 Task: Create a section Flying Finish and in the section, add a milestone Mobile Application Security Testing in the project BeaconWorks
Action: Mouse moved to (604, 425)
Screenshot: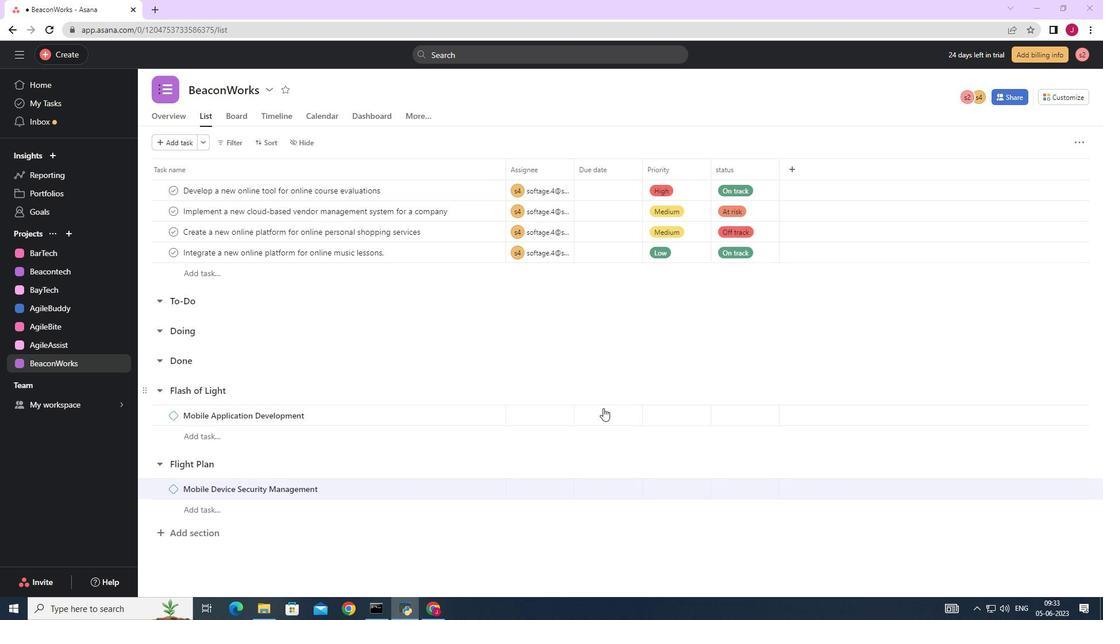
Action: Mouse scrolled (604, 424) with delta (0, 0)
Screenshot: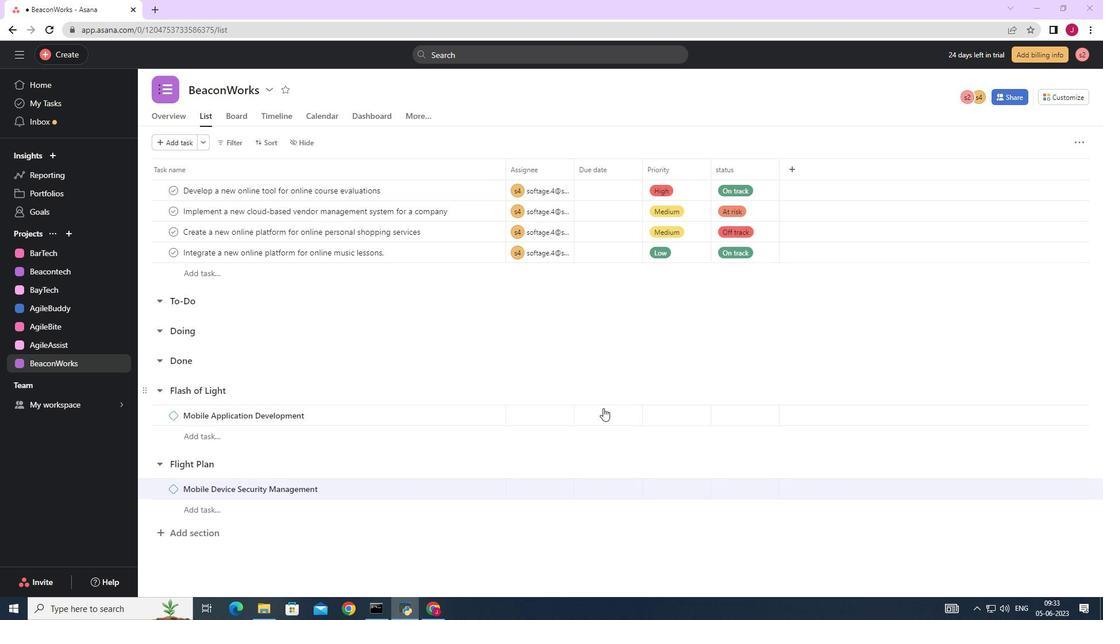 
Action: Mouse moved to (604, 429)
Screenshot: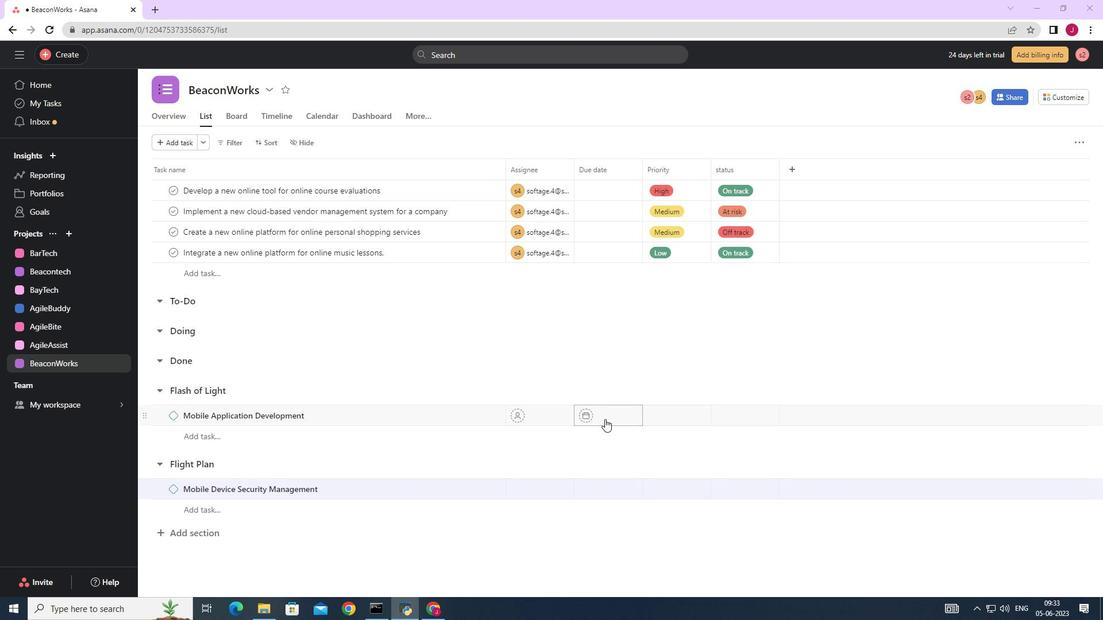 
Action: Mouse scrolled (604, 428) with delta (0, 0)
Screenshot: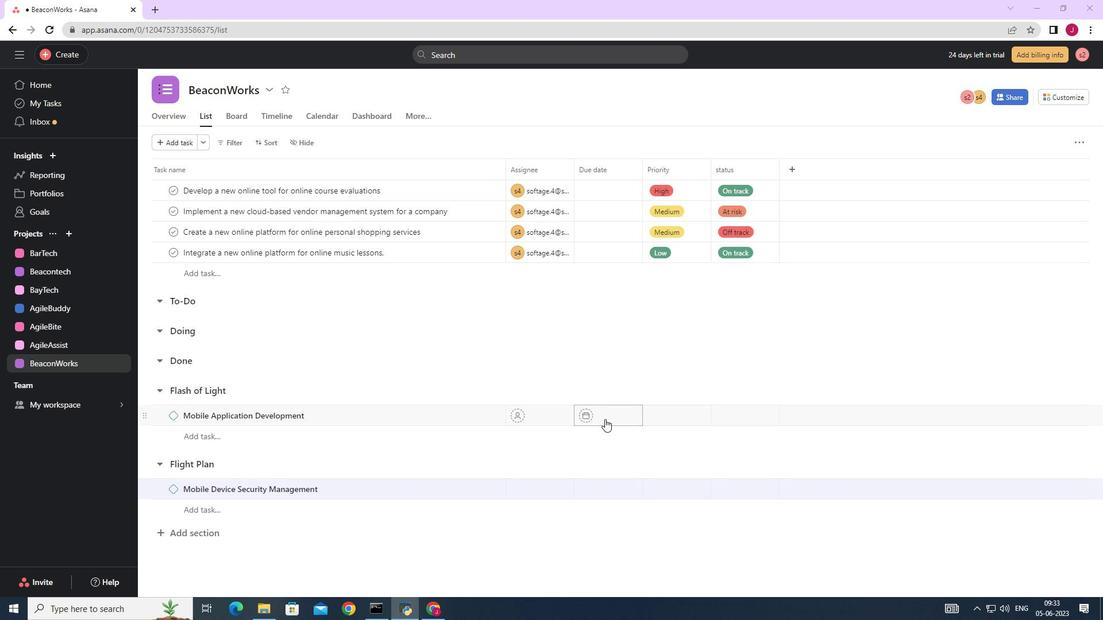 
Action: Mouse moved to (604, 429)
Screenshot: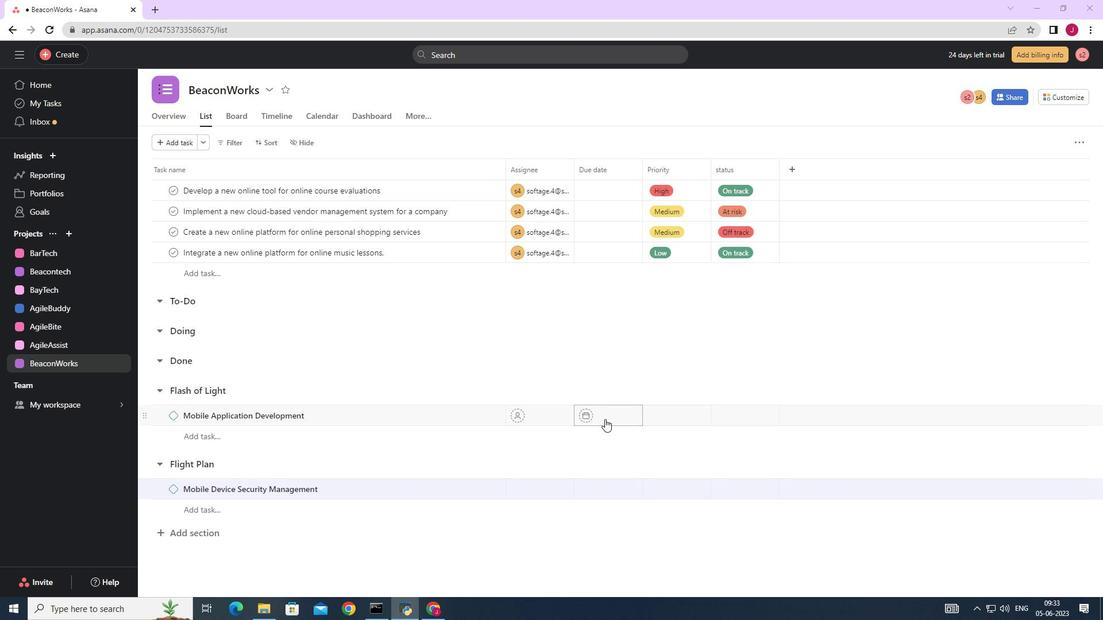 
Action: Mouse scrolled (604, 428) with delta (0, 0)
Screenshot: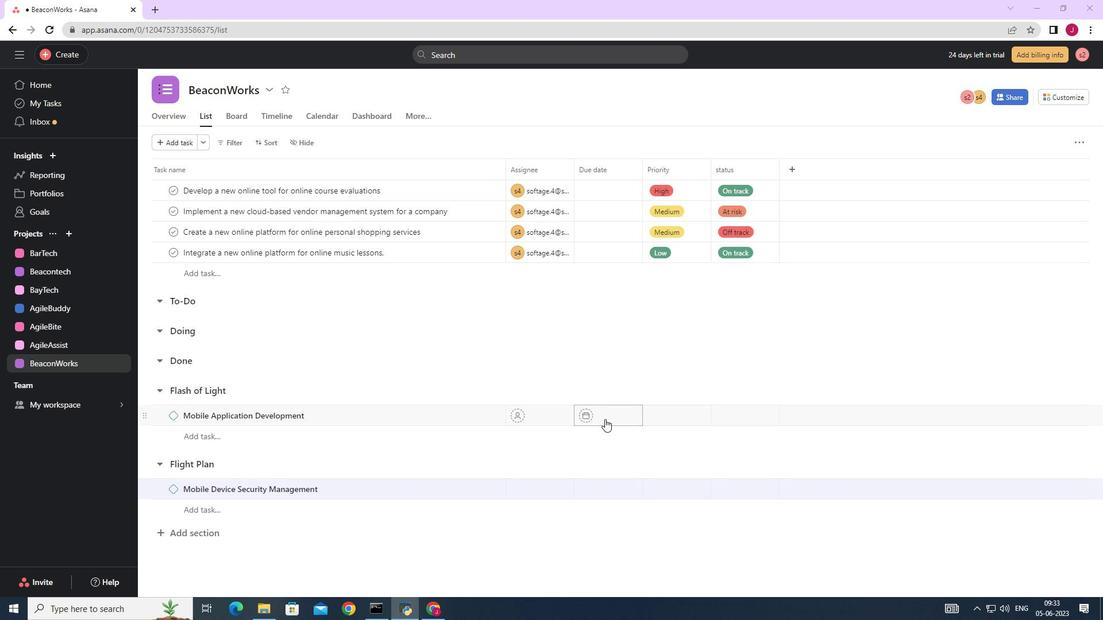 
Action: Mouse moved to (603, 429)
Screenshot: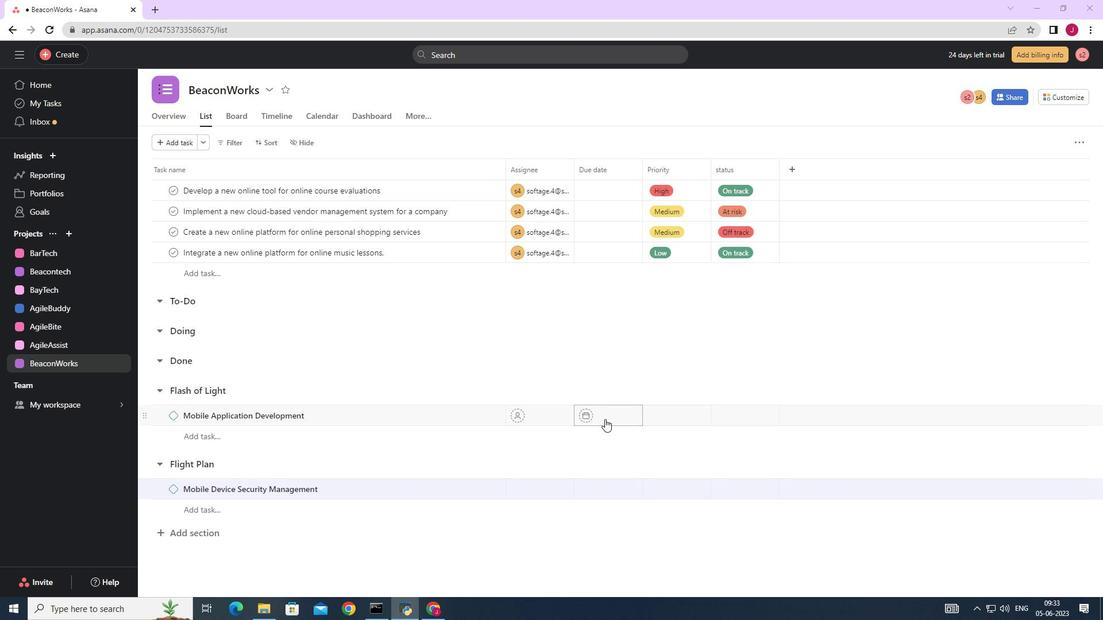 
Action: Mouse scrolled (603, 429) with delta (0, 0)
Screenshot: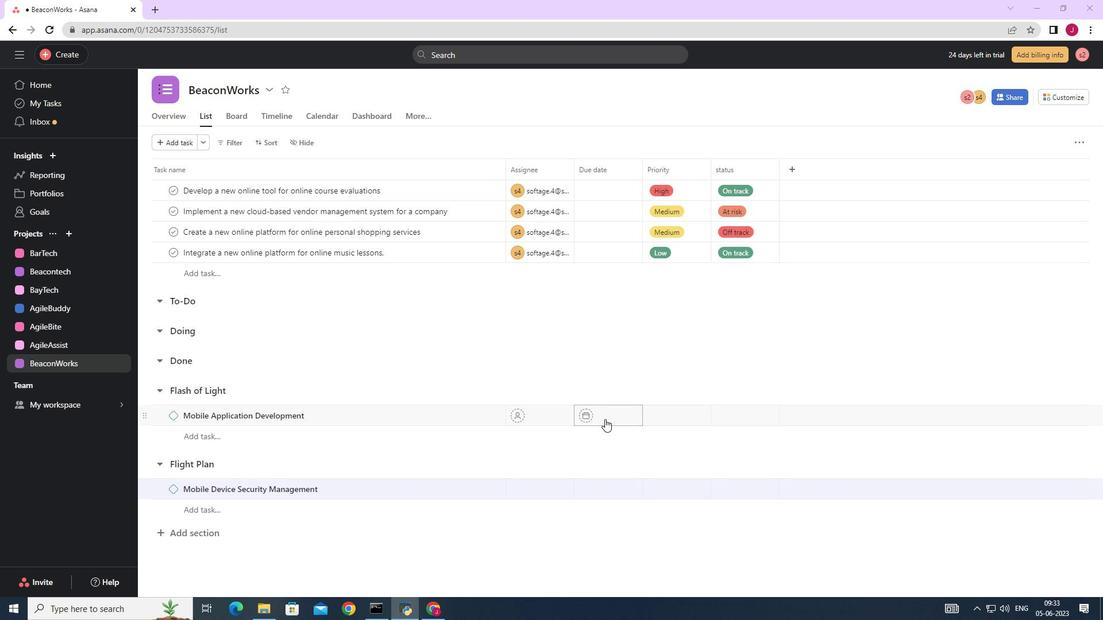 
Action: Mouse moved to (602, 431)
Screenshot: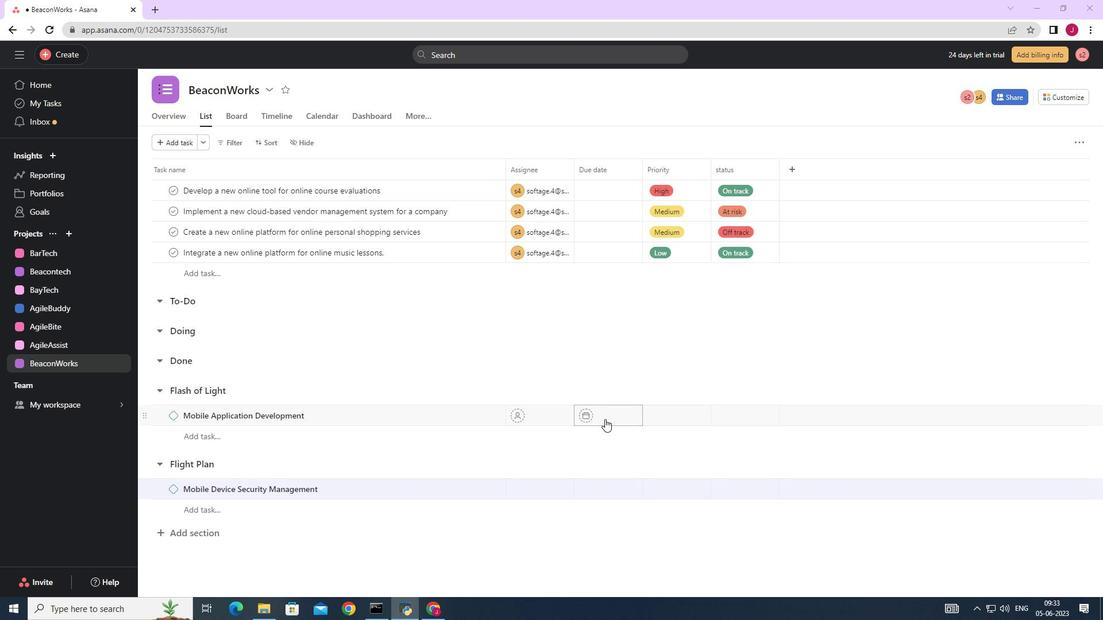
Action: Mouse scrolled (602, 430) with delta (0, 0)
Screenshot: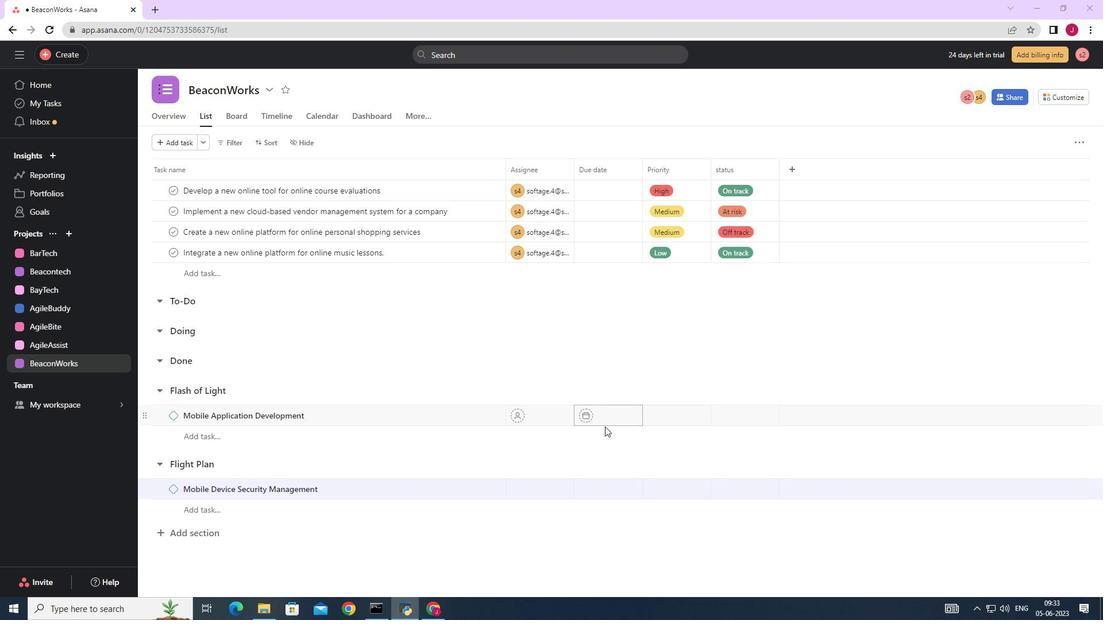 
Action: Mouse moved to (196, 532)
Screenshot: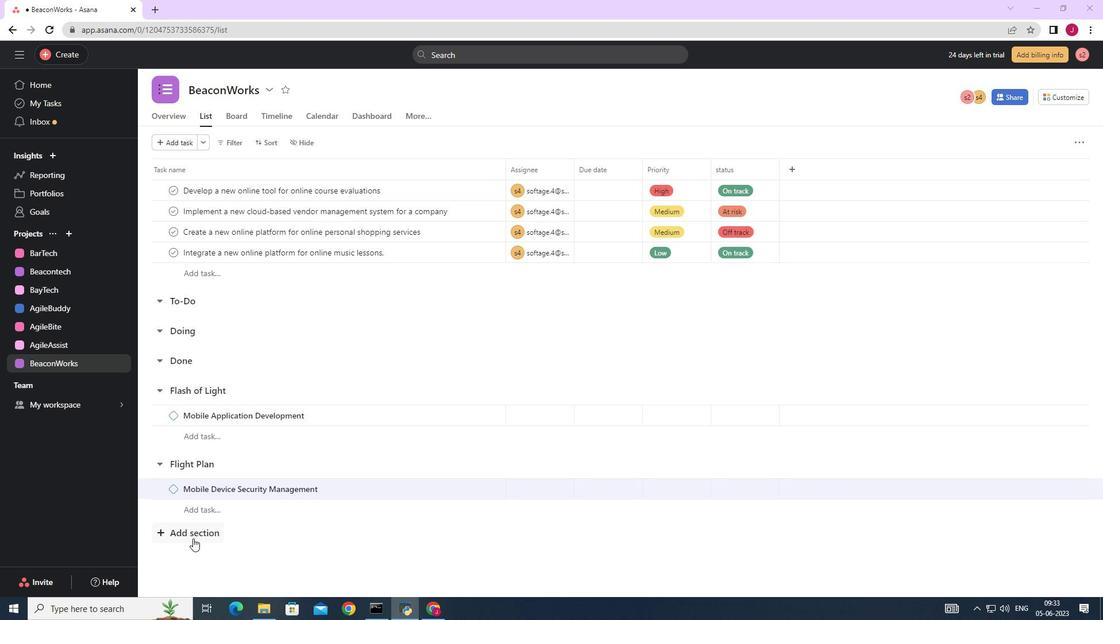 
Action: Mouse pressed left at (196, 532)
Screenshot: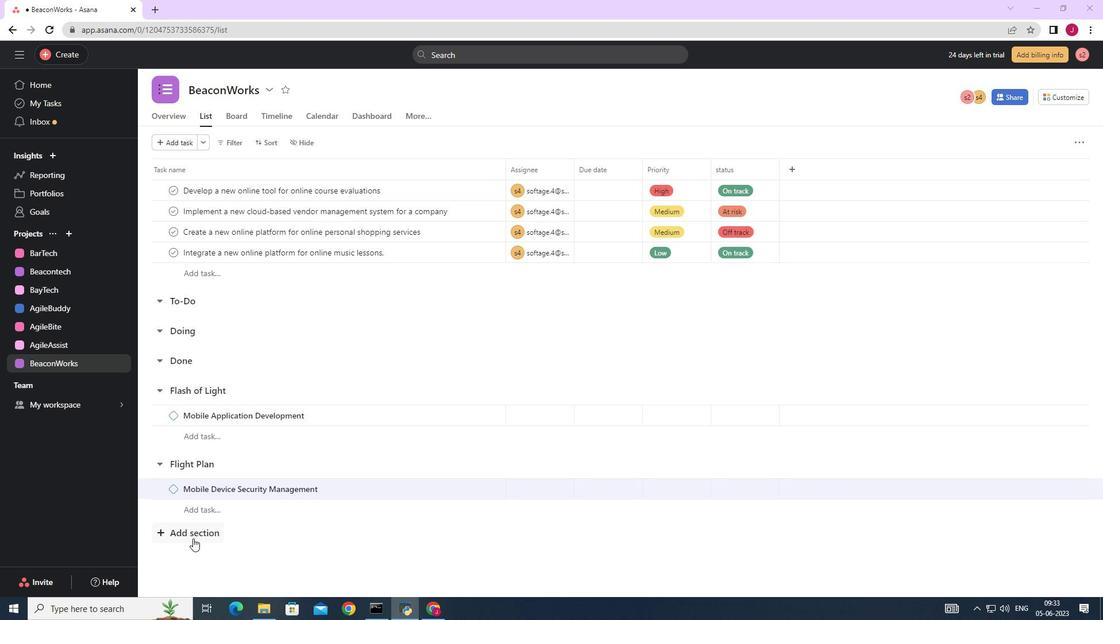 
Action: Mouse moved to (245, 511)
Screenshot: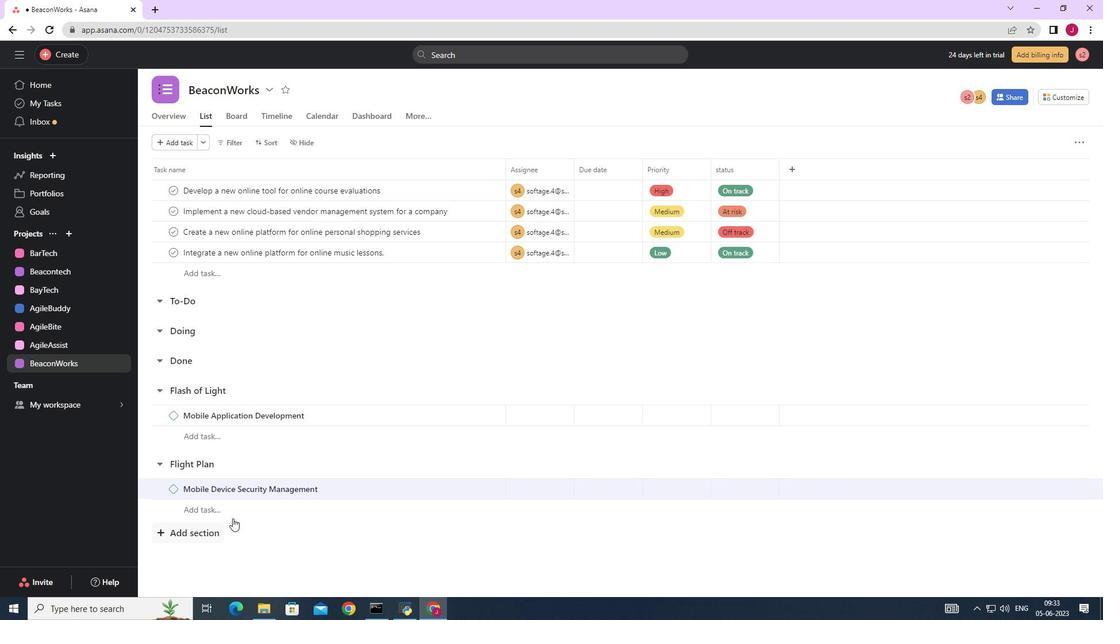 
Action: Mouse scrolled (245, 511) with delta (0, 0)
Screenshot: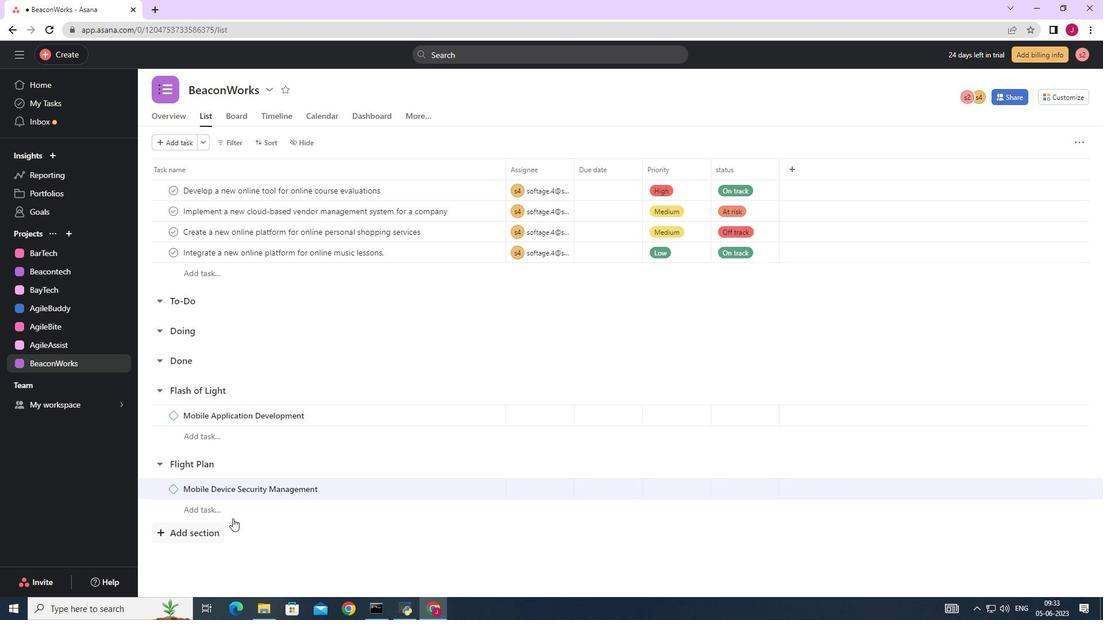 
Action: Mouse moved to (246, 511)
Screenshot: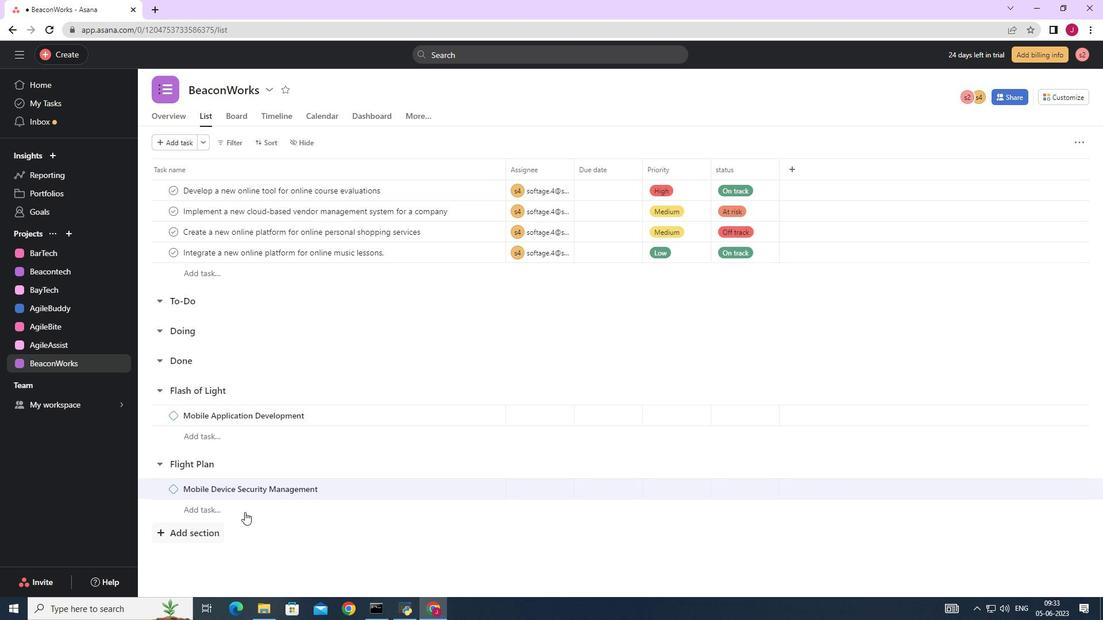 
Action: Mouse scrolled (246, 511) with delta (0, 0)
Screenshot: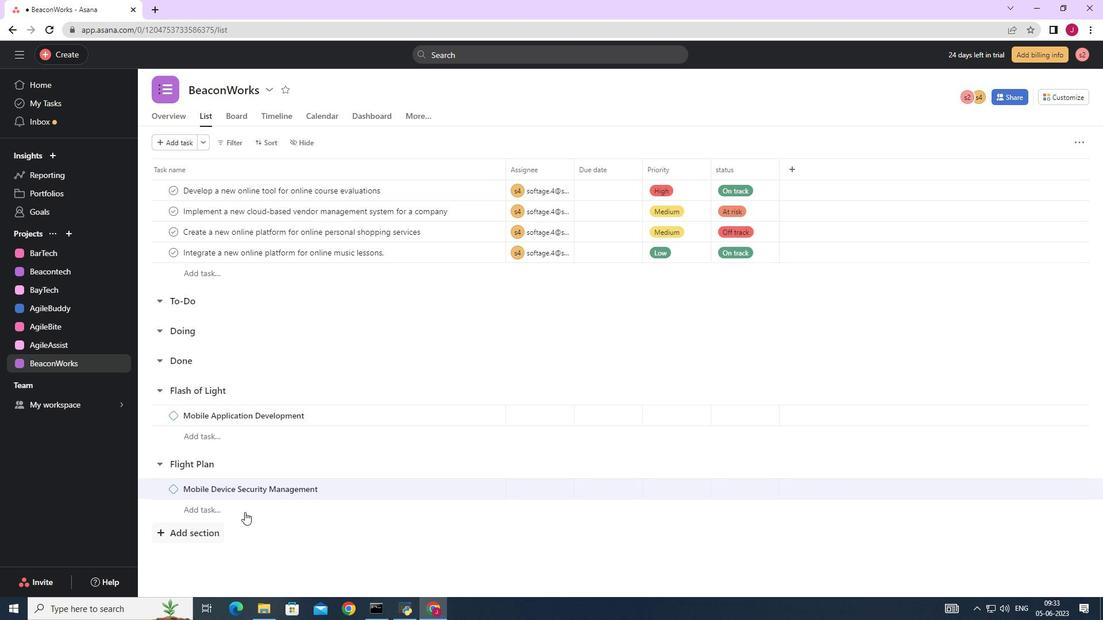 
Action: Mouse scrolled (246, 511) with delta (0, 0)
Screenshot: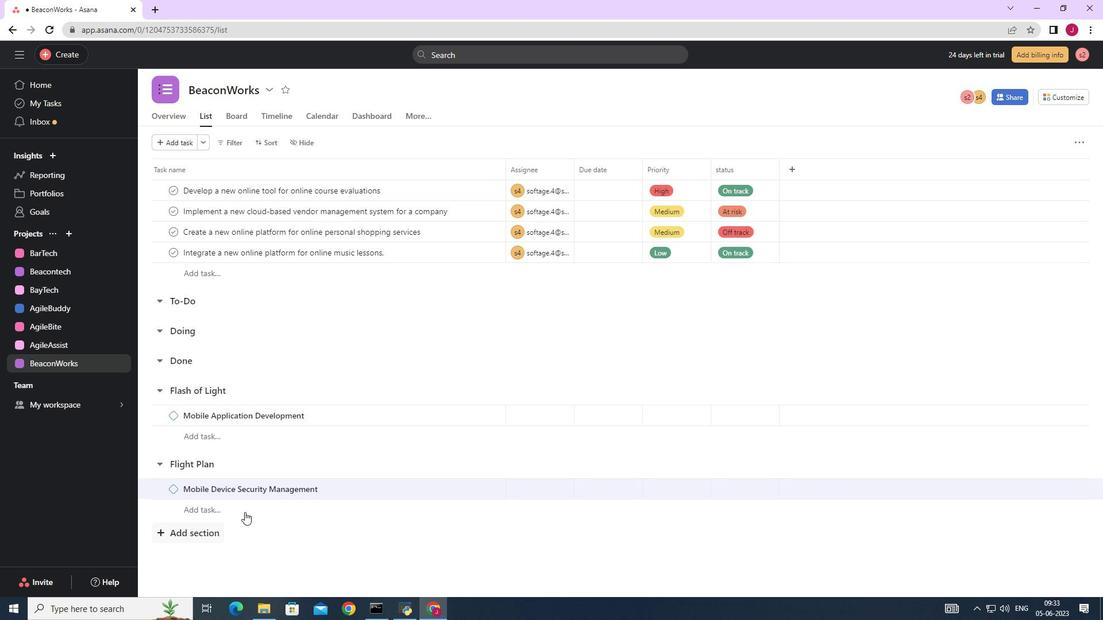 
Action: Mouse scrolled (246, 511) with delta (0, 0)
Screenshot: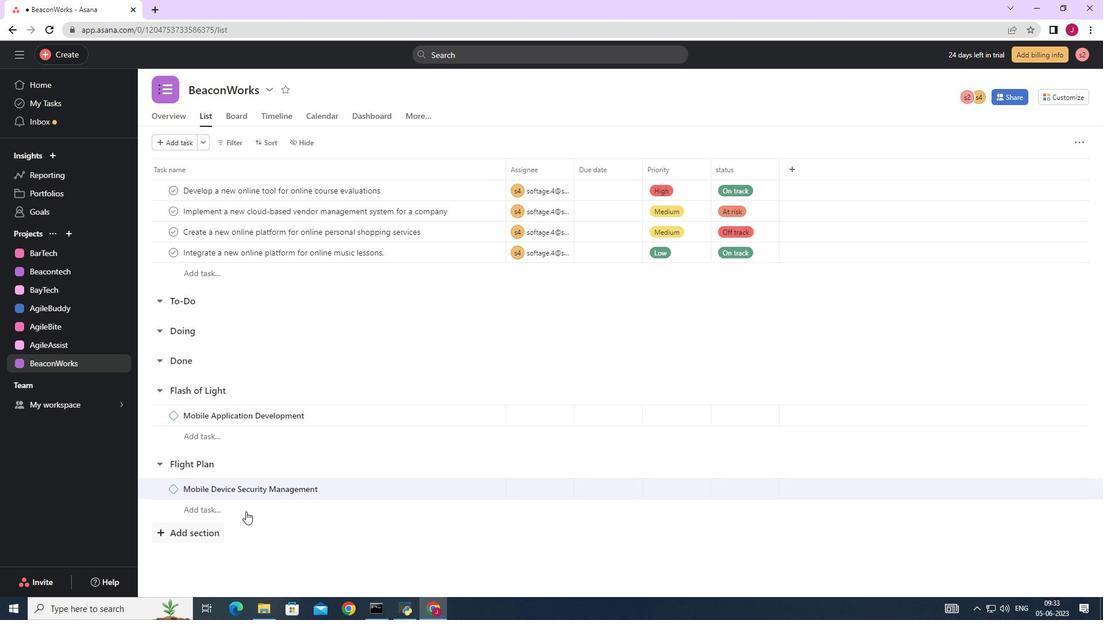 
Action: Mouse moved to (247, 511)
Screenshot: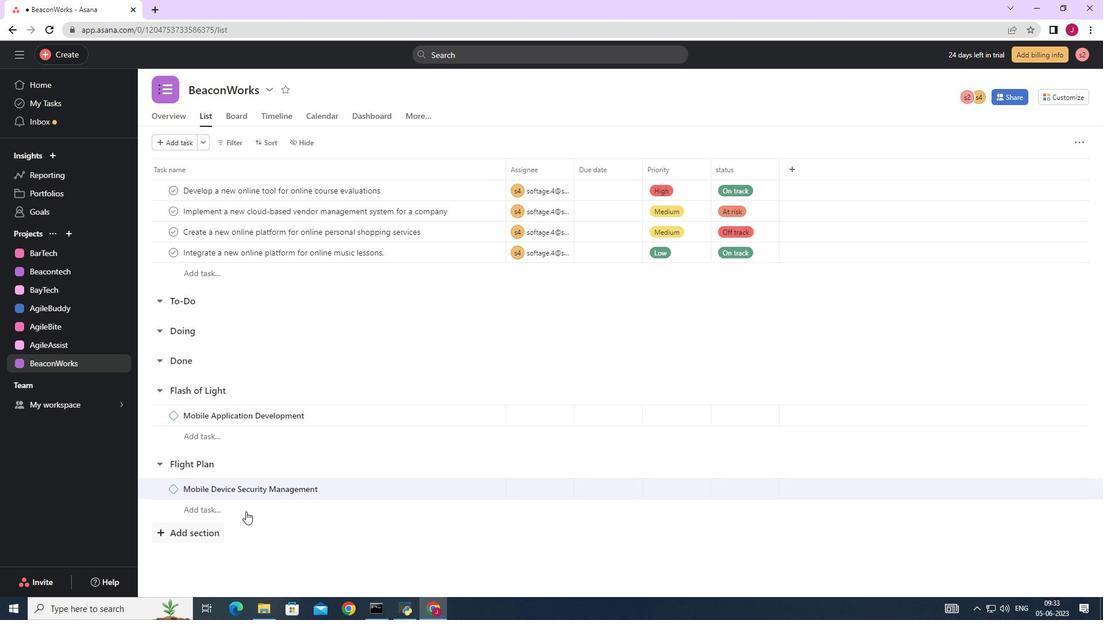 
Action: Mouse scrolled (247, 510) with delta (0, 0)
Screenshot: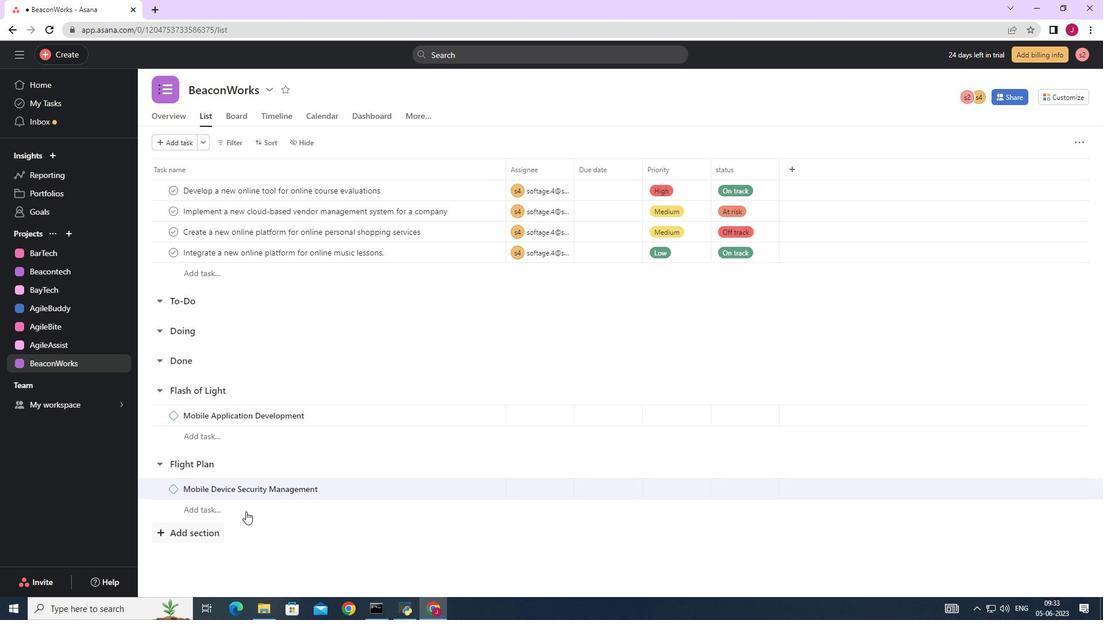 
Action: Mouse moved to (249, 507)
Screenshot: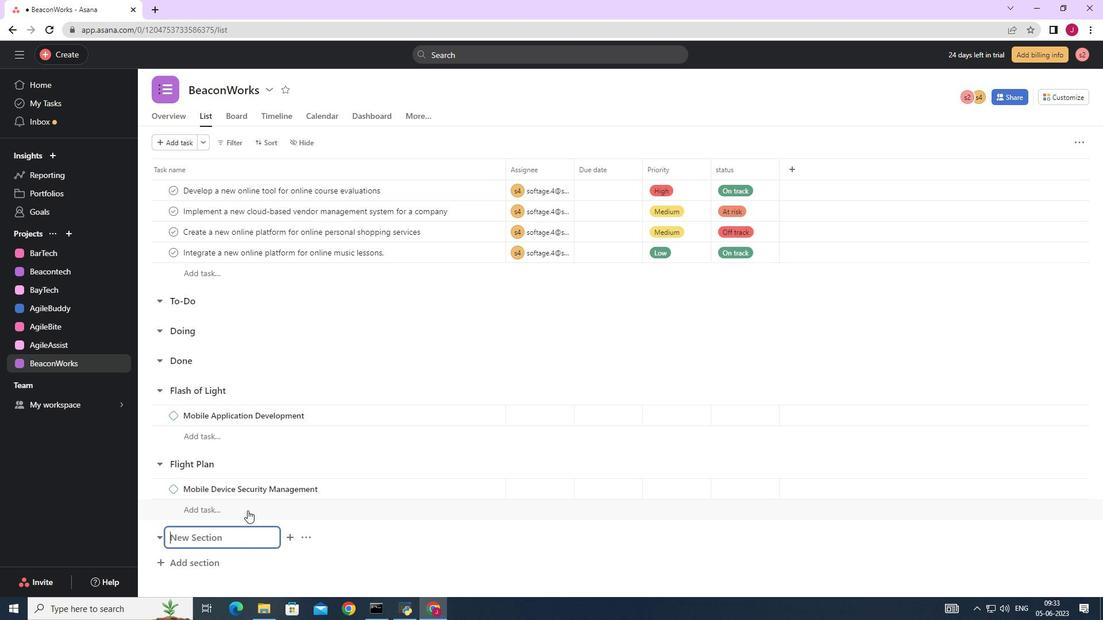 
Action: Mouse scrolled (249, 506) with delta (0, 0)
Screenshot: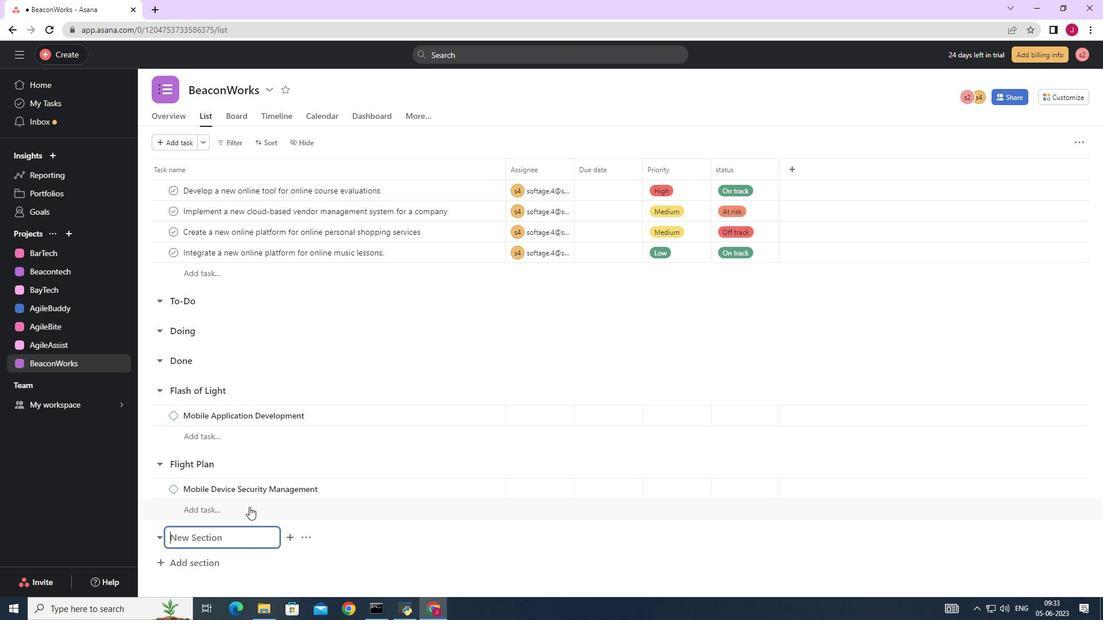 
Action: Mouse scrolled (249, 506) with delta (0, 0)
Screenshot: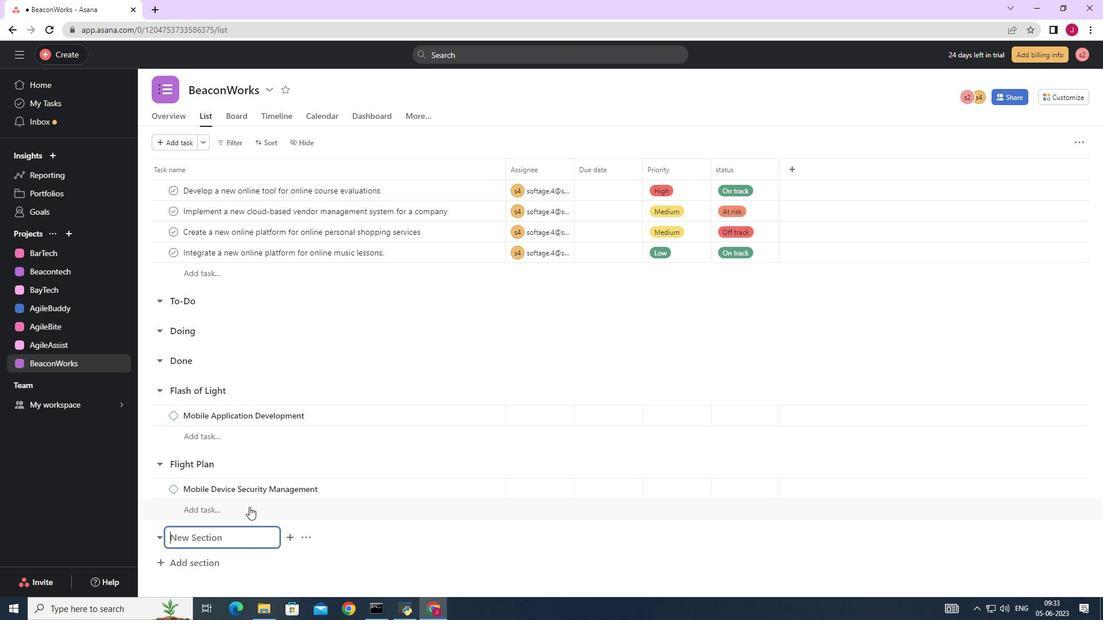 
Action: Mouse scrolled (249, 506) with delta (0, 0)
Screenshot: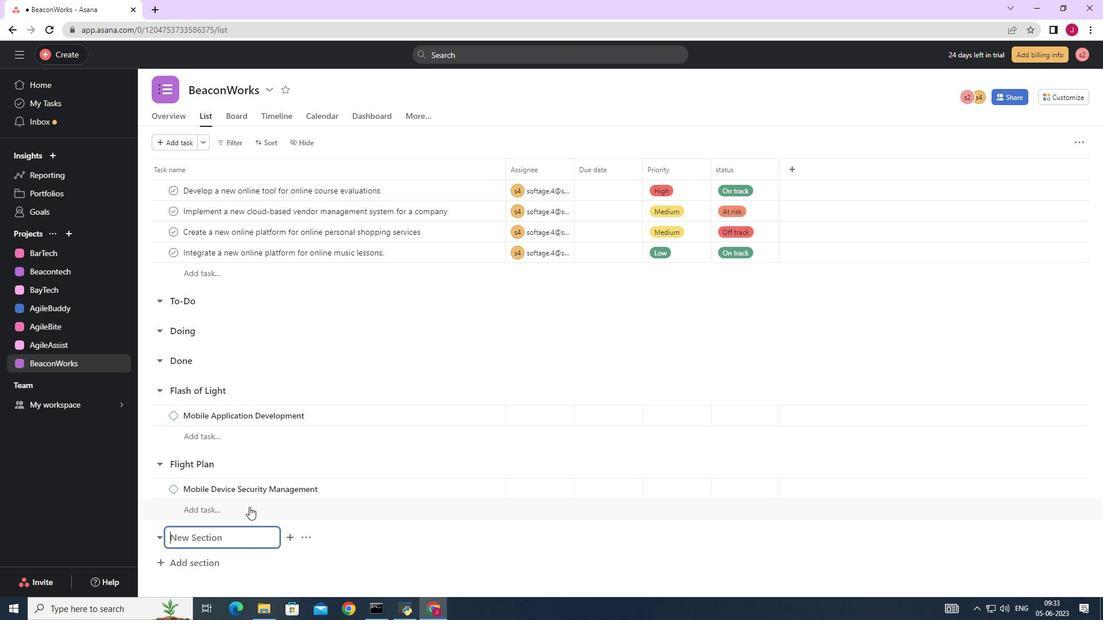 
Action: Mouse scrolled (249, 506) with delta (0, 0)
Screenshot: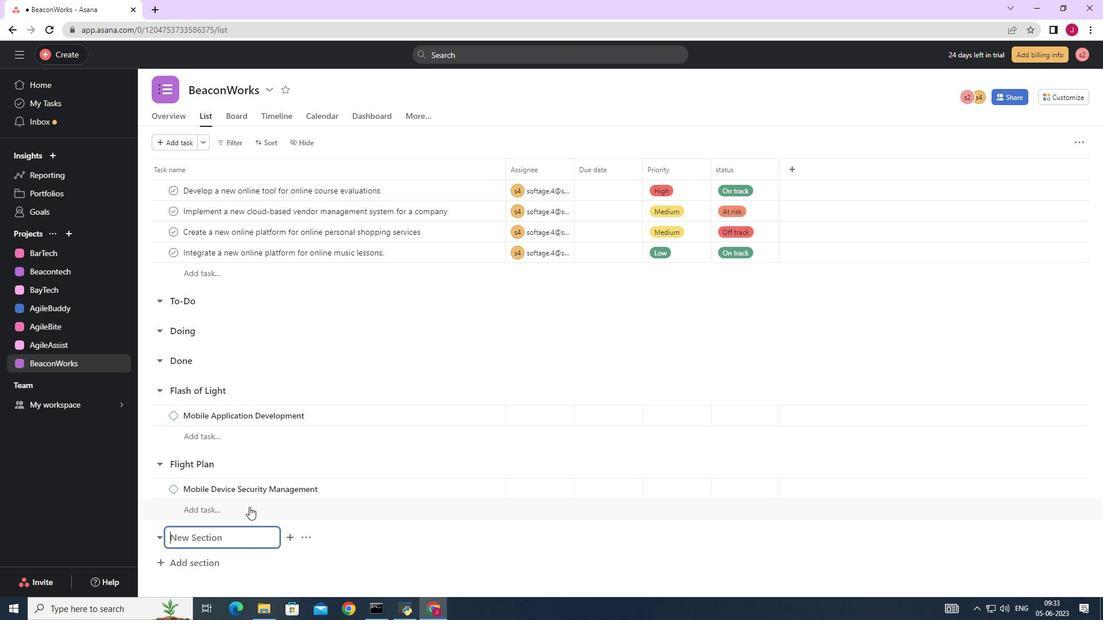 
Action: Mouse moved to (249, 507)
Screenshot: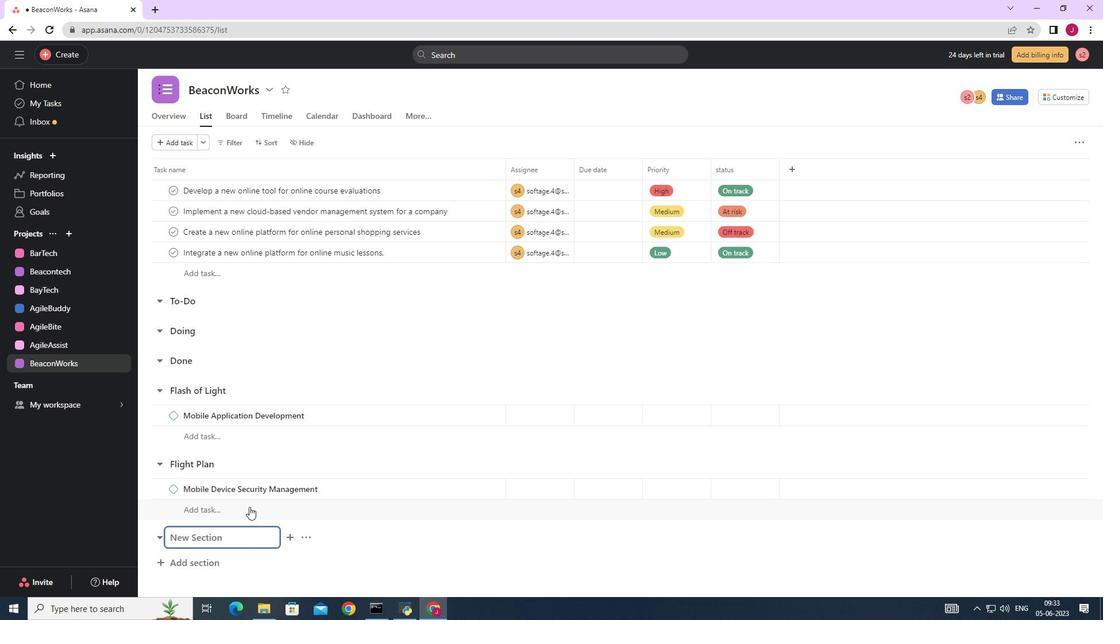 
Action: Mouse scrolled (249, 506) with delta (0, 0)
Screenshot: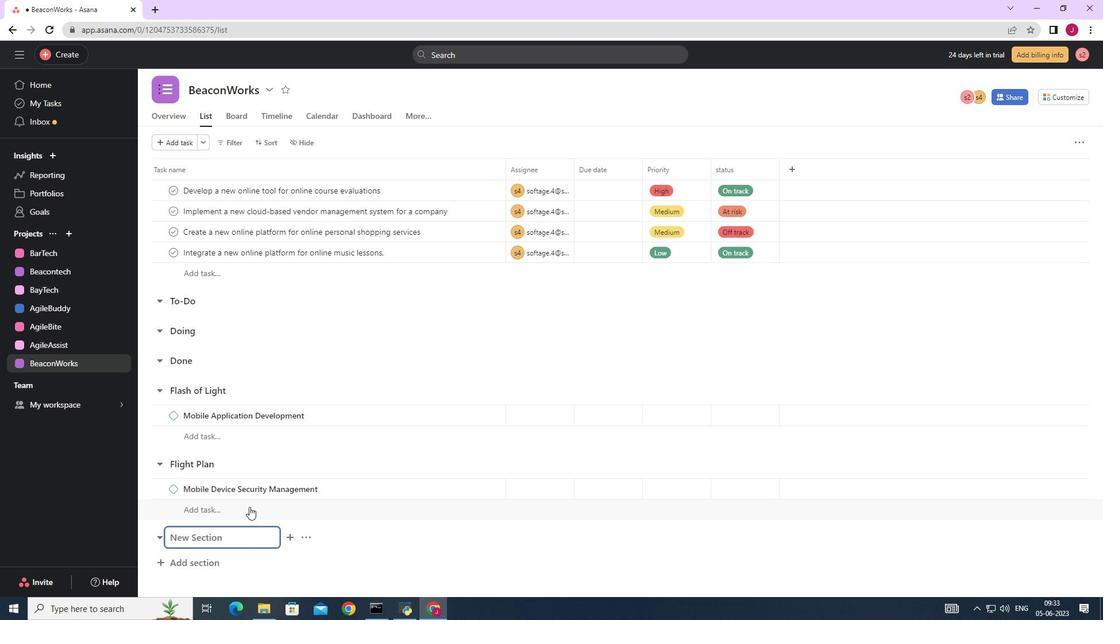
Action: Mouse moved to (241, 537)
Screenshot: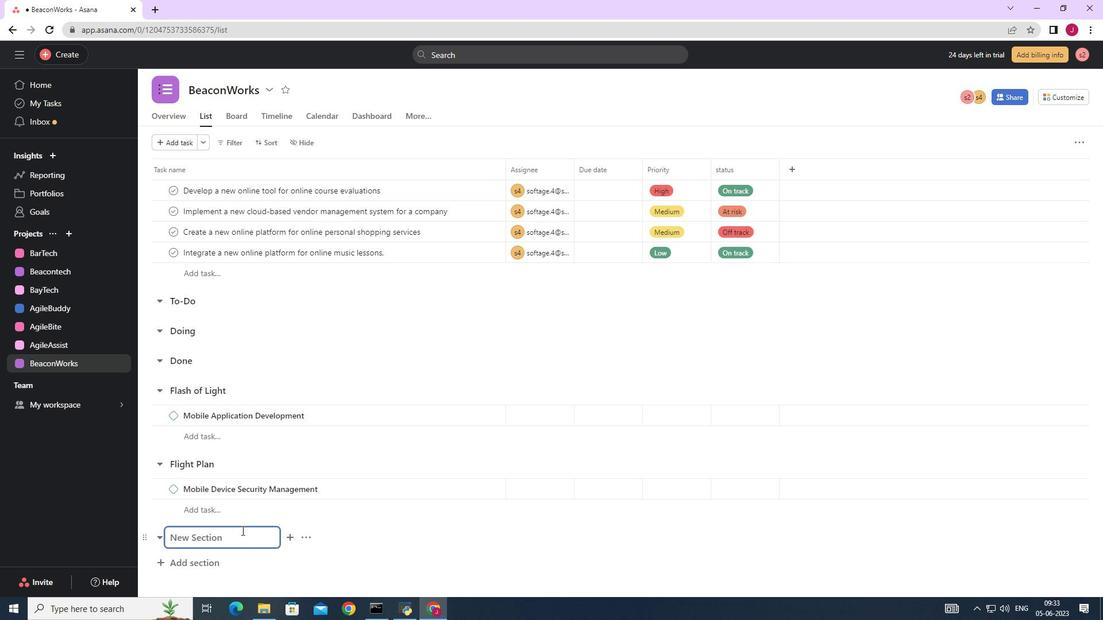 
Action: Mouse pressed left at (241, 537)
Screenshot: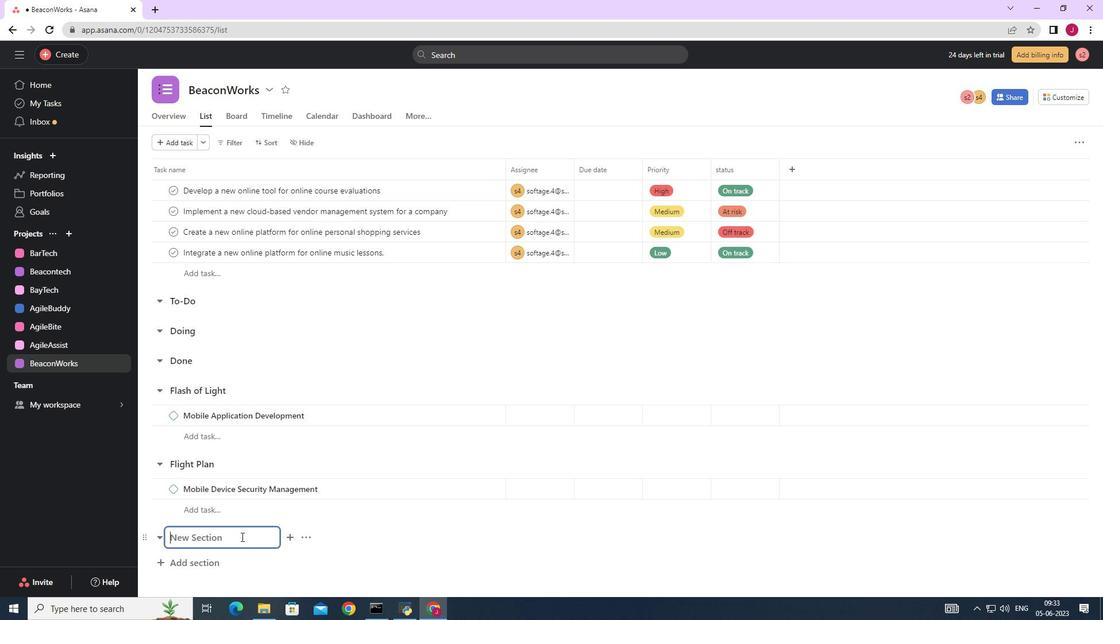
Action: Key pressed <Key.caps_lock>F<Key.caps_lock>lying<Key.space><Key.caps_lock>F<Key.caps_lock>inish<Key.enter><Key.caps_lock>M<Key.caps_lock>obile<Key.space><Key.caps_lock>A<Key.caps_lock>pplication<Key.space><Key.caps_lock>S<Key.caps_lock>ecurity<Key.space><Key.caps_lock>T<Key.caps_lock>esting
Screenshot: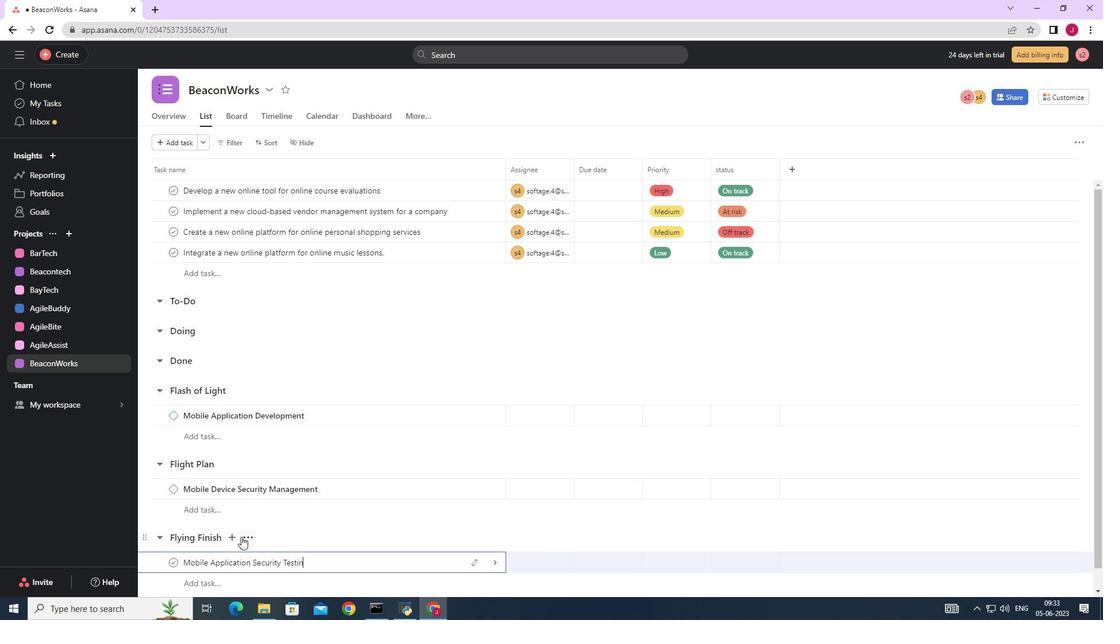 
Action: Mouse moved to (495, 561)
Screenshot: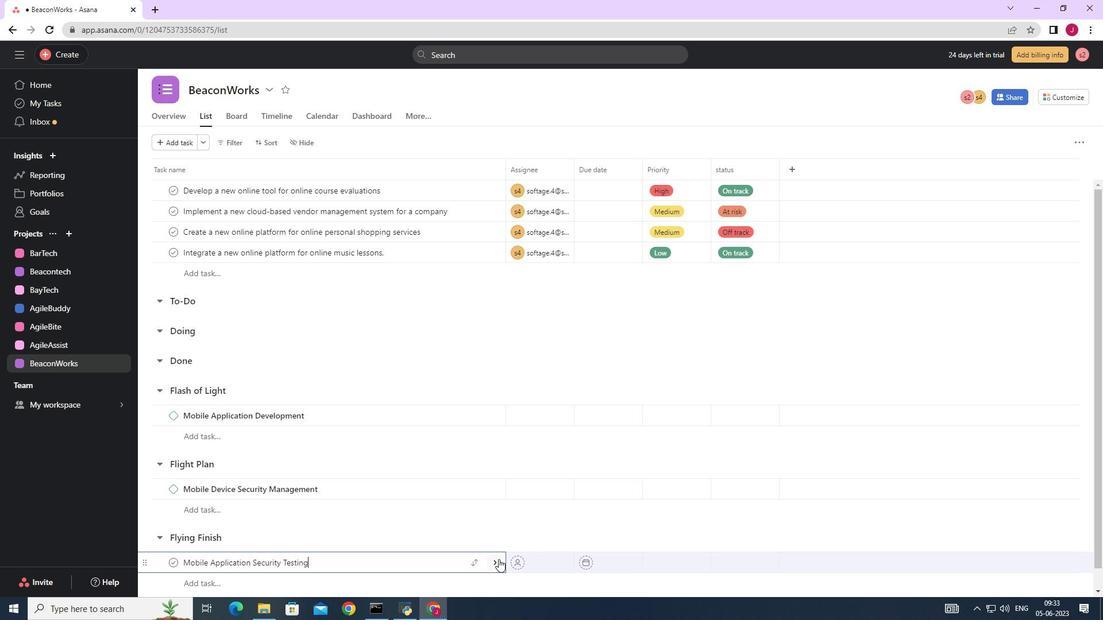 
Action: Mouse pressed left at (495, 561)
Screenshot: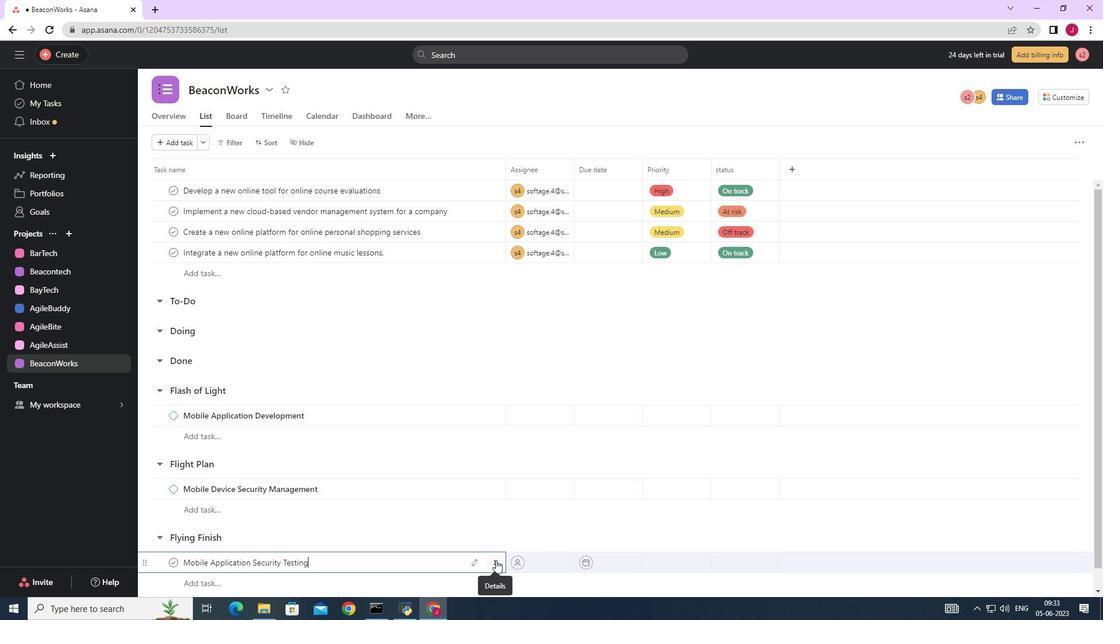 
Action: Mouse moved to (1064, 140)
Screenshot: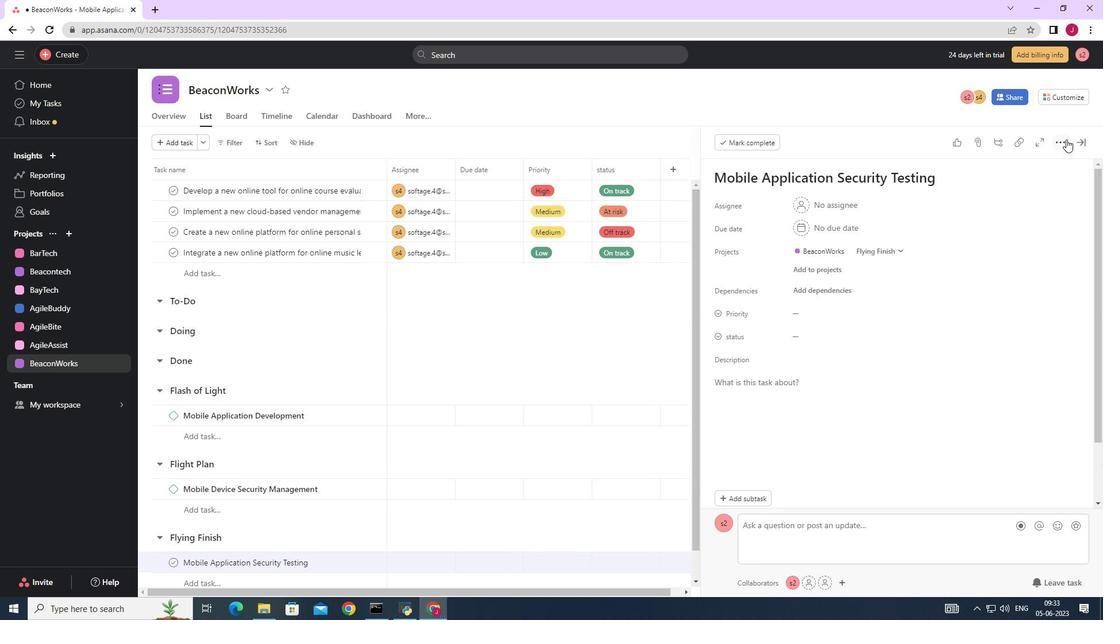 
Action: Mouse pressed left at (1064, 140)
Screenshot: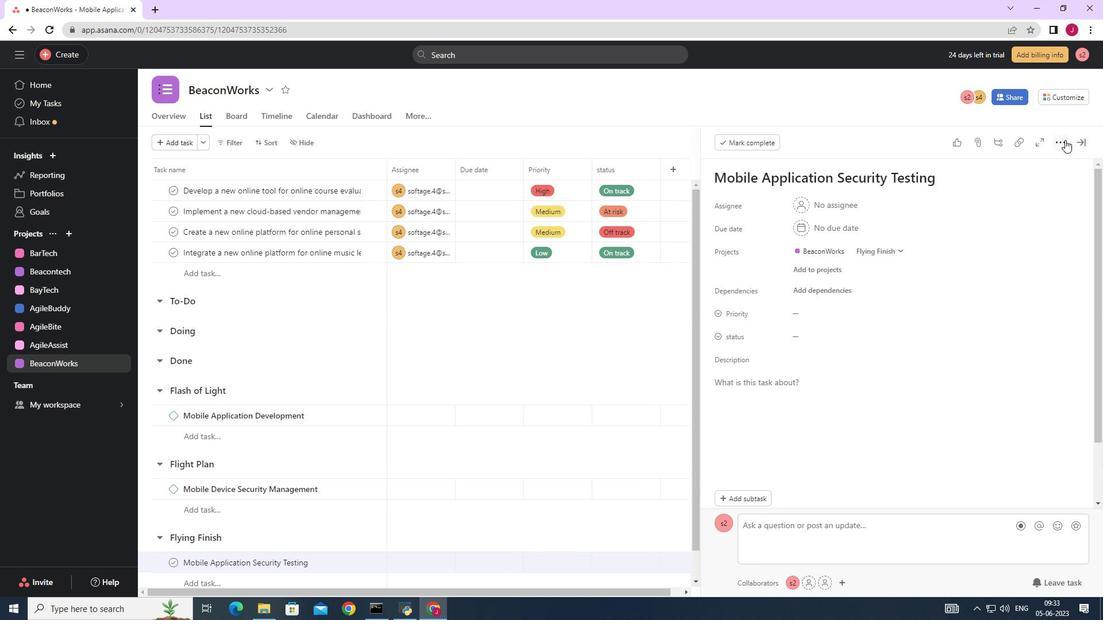 
Action: Mouse moved to (983, 185)
Screenshot: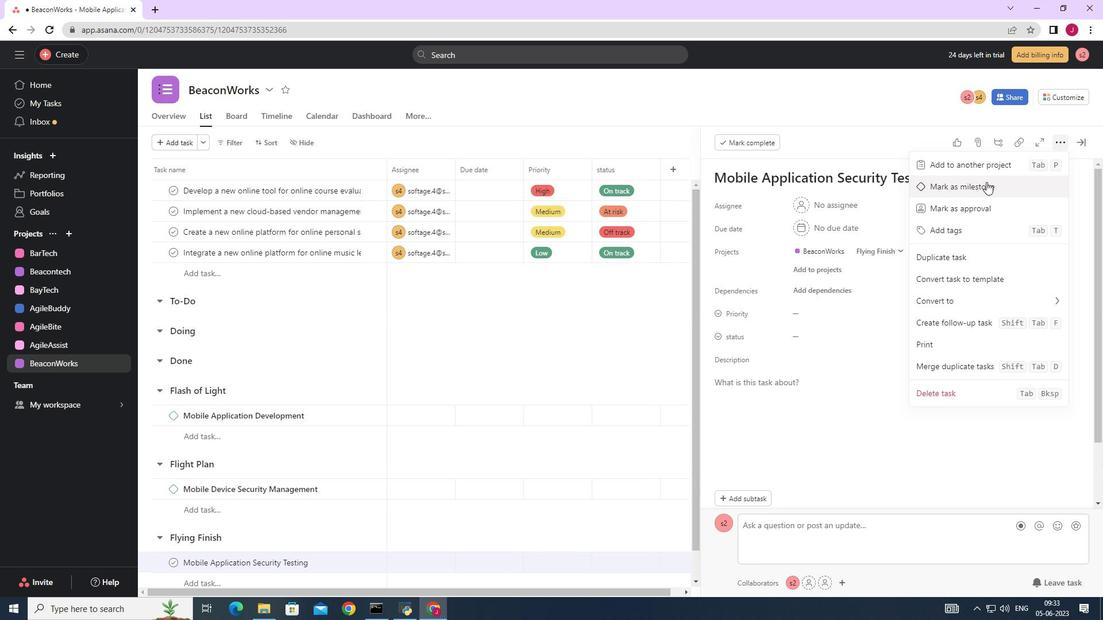 
Action: Mouse pressed left at (983, 185)
Screenshot: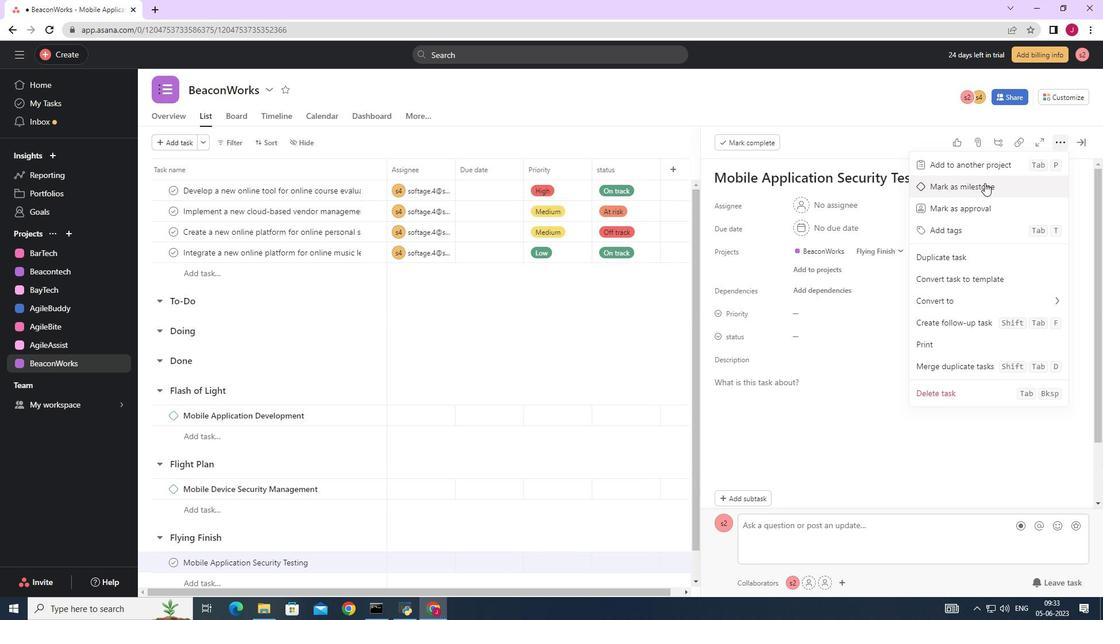 
Action: Mouse moved to (1082, 140)
Screenshot: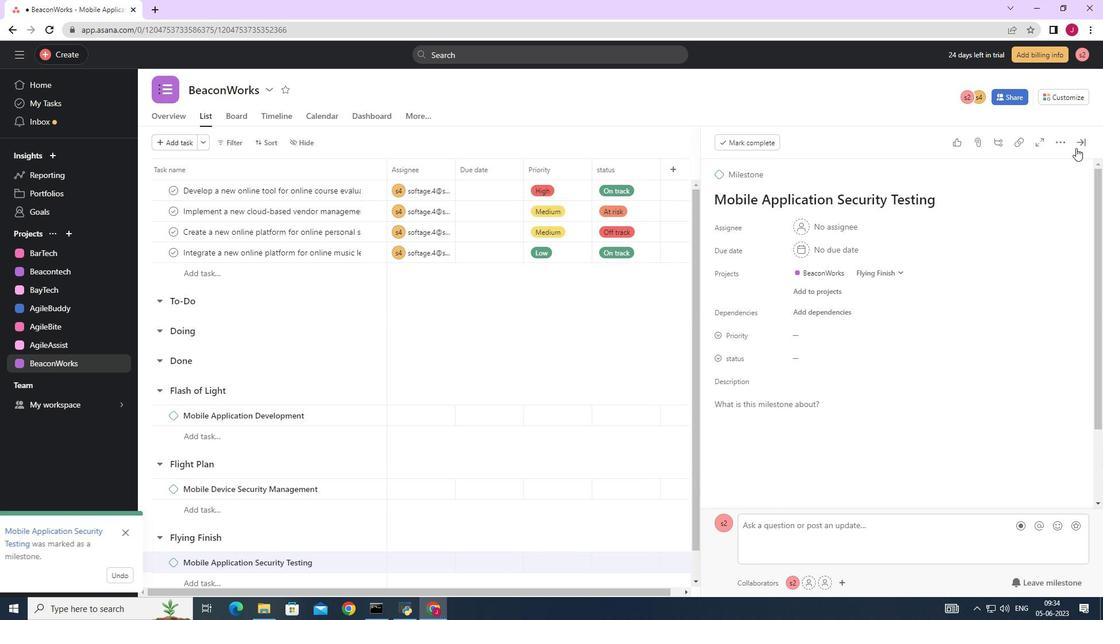 
Action: Mouse pressed left at (1082, 140)
Screenshot: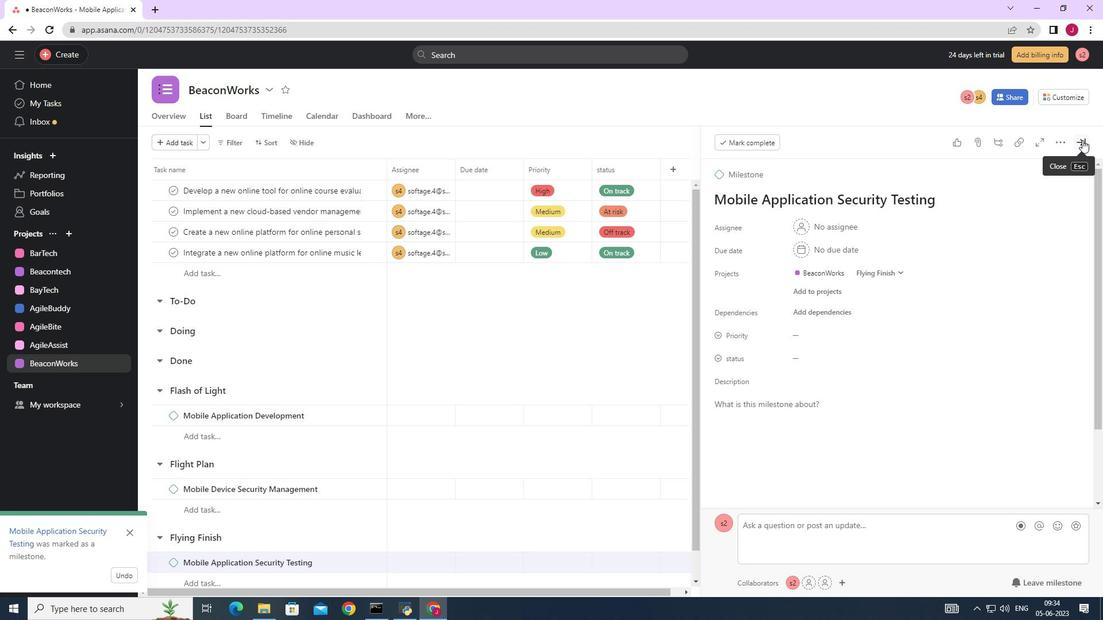 
